 Task: Make in the project CheckBridge an epic 'Data Science Implementation'. Create in the project CheckBridge an epic 'Data Visualization Implementation'. Add in the project CheckBridge an epic 'Master Data Management'
Action: Mouse moved to (70, 149)
Screenshot: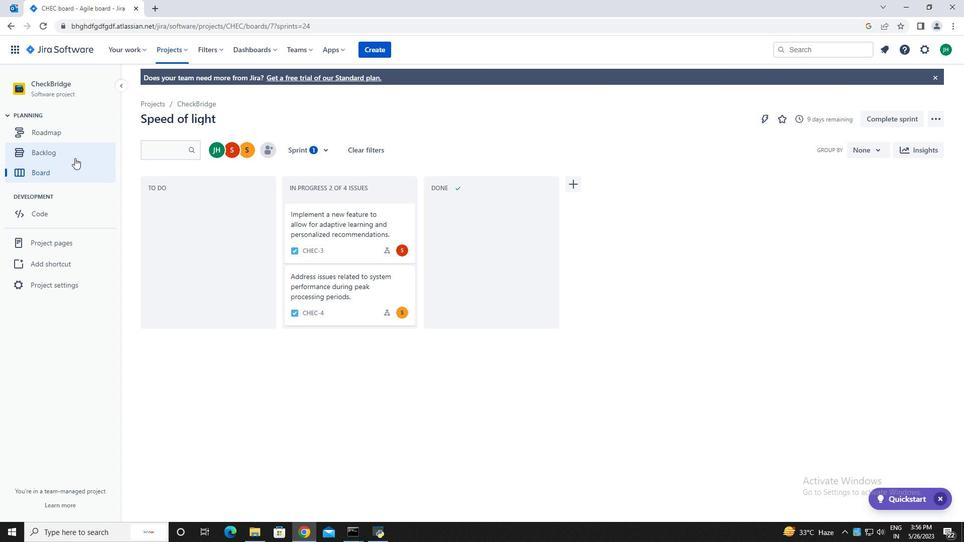 
Action: Mouse pressed left at (70, 149)
Screenshot: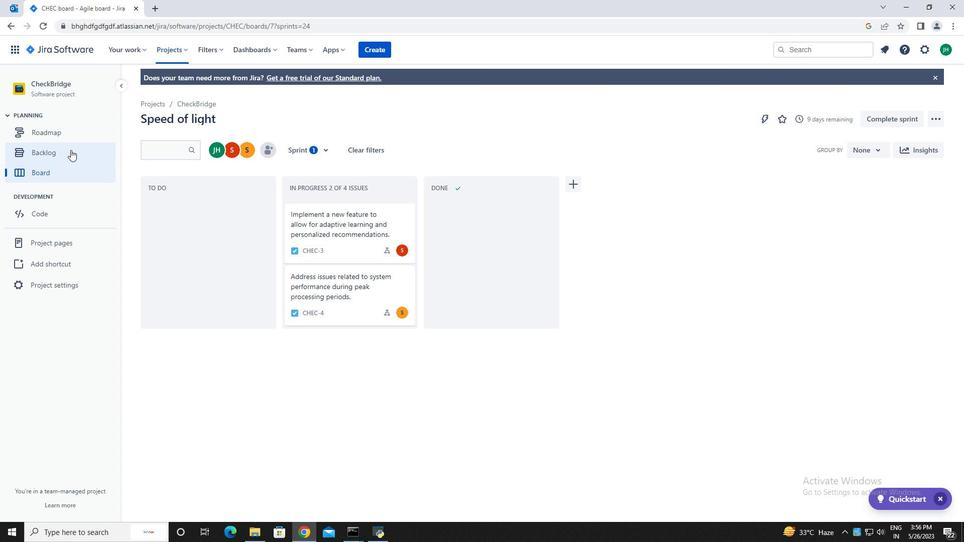 
Action: Mouse moved to (292, 152)
Screenshot: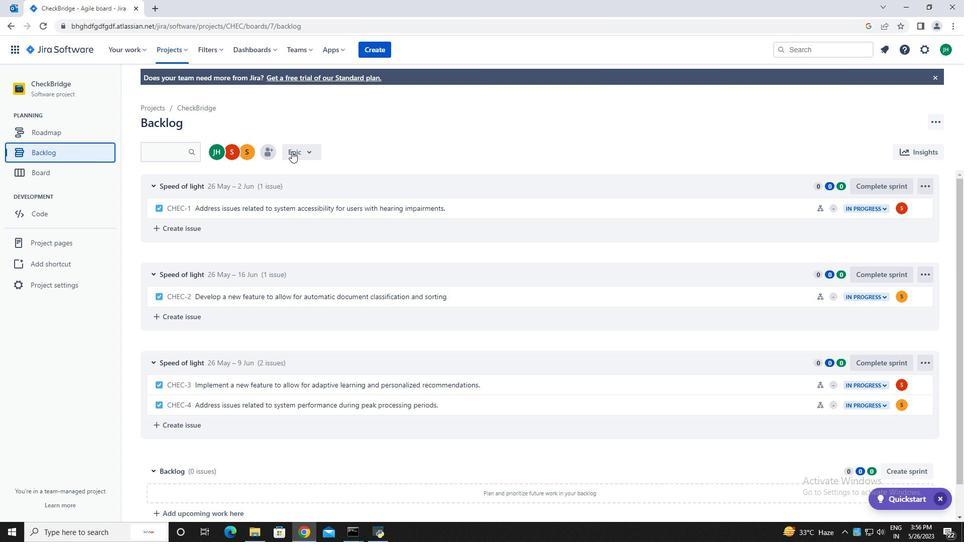 
Action: Mouse pressed left at (292, 152)
Screenshot: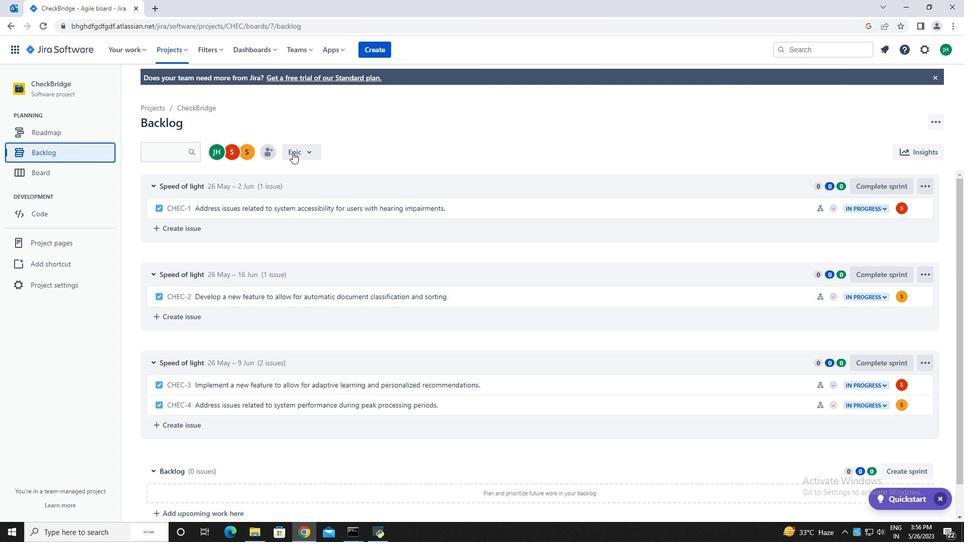
Action: Mouse moved to (304, 214)
Screenshot: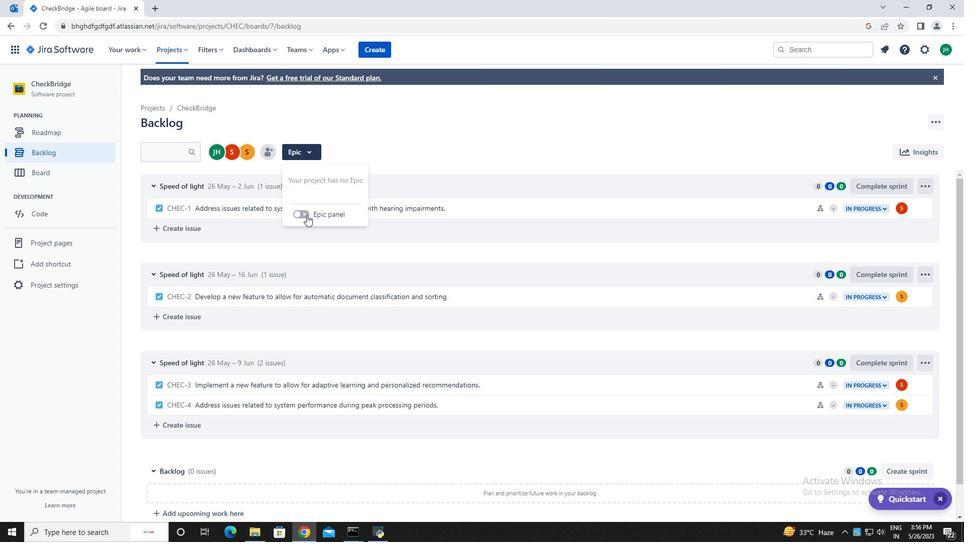 
Action: Mouse pressed left at (304, 214)
Screenshot: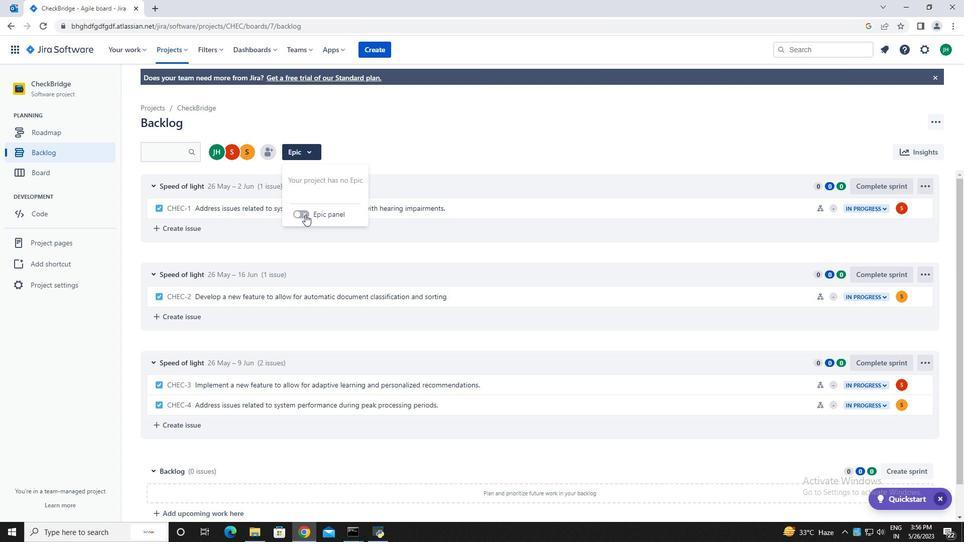 
Action: Mouse moved to (225, 375)
Screenshot: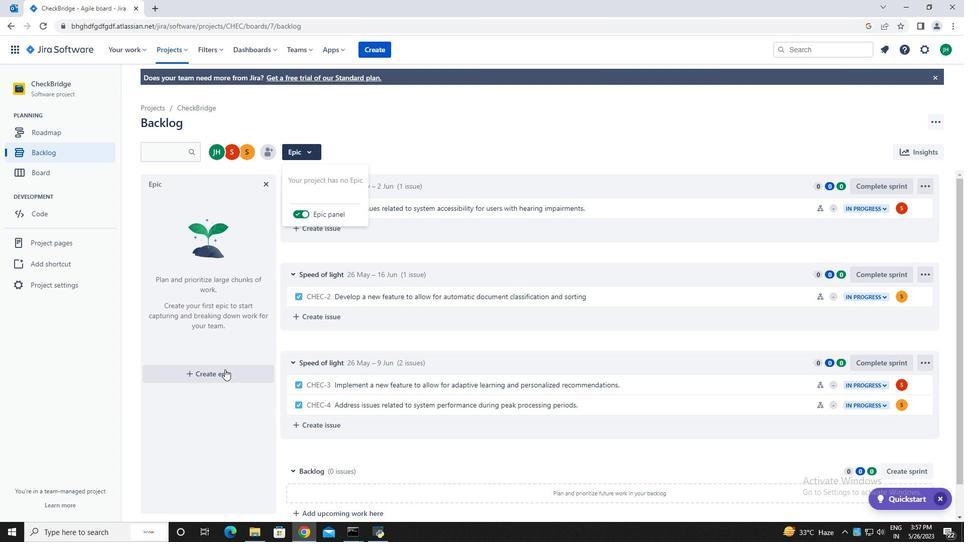 
Action: Mouse pressed left at (225, 375)
Screenshot: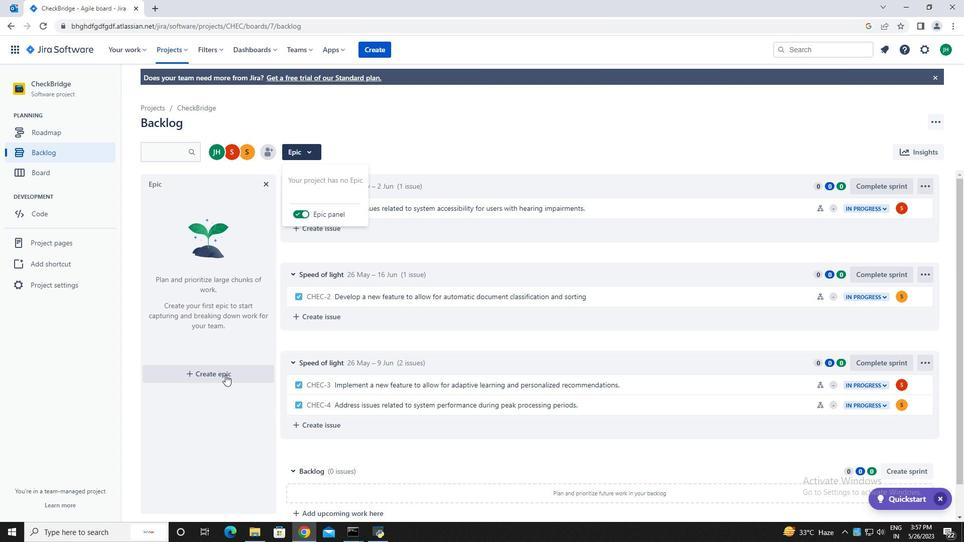 
Action: Mouse moved to (197, 374)
Screenshot: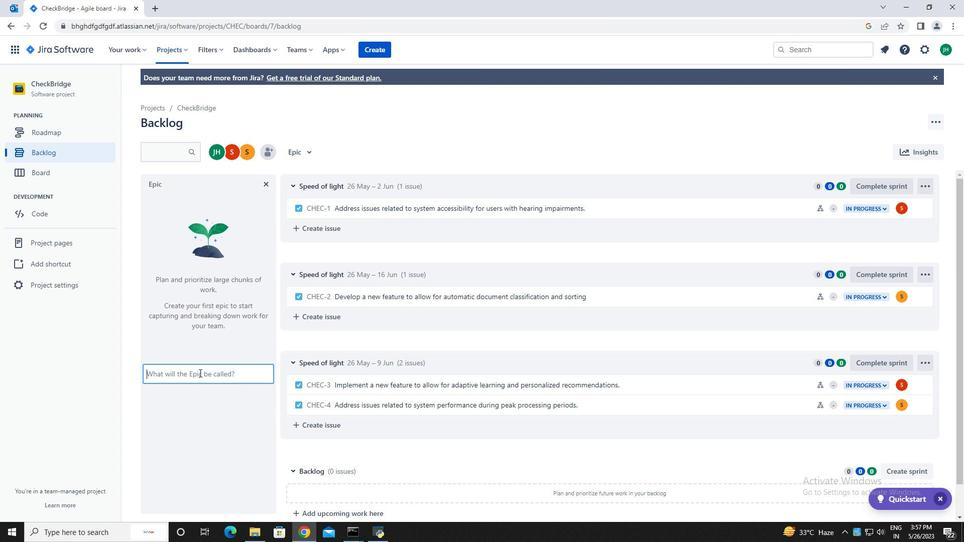 
Action: Mouse pressed left at (197, 374)
Screenshot: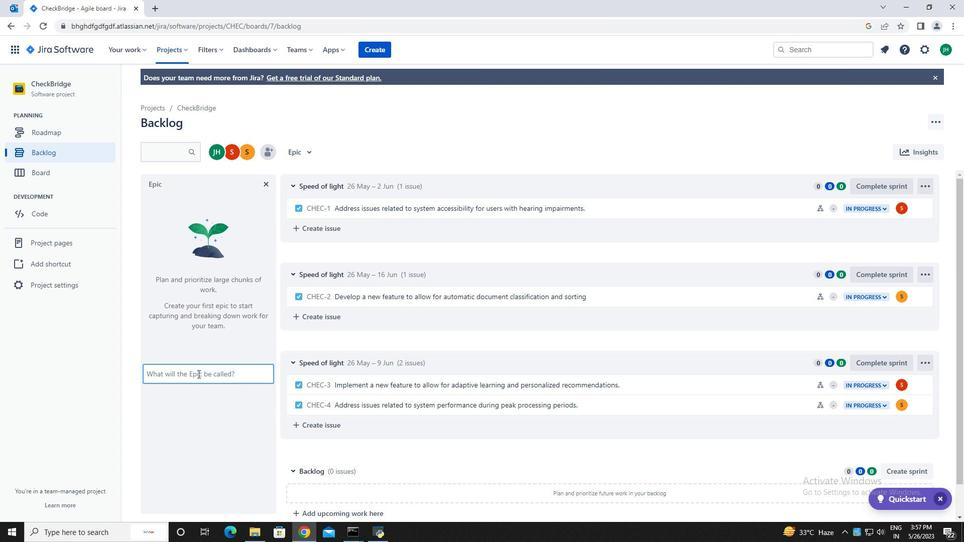 
Action: Key pressed <Key.caps_lock>D<Key.caps_lock>ata<Key.space><Key.caps_lock>S<Key.caps_lock>cience<Key.space><Key.caps_lock>I<Key.caps_lock>mplementation.<Key.enter>
Screenshot: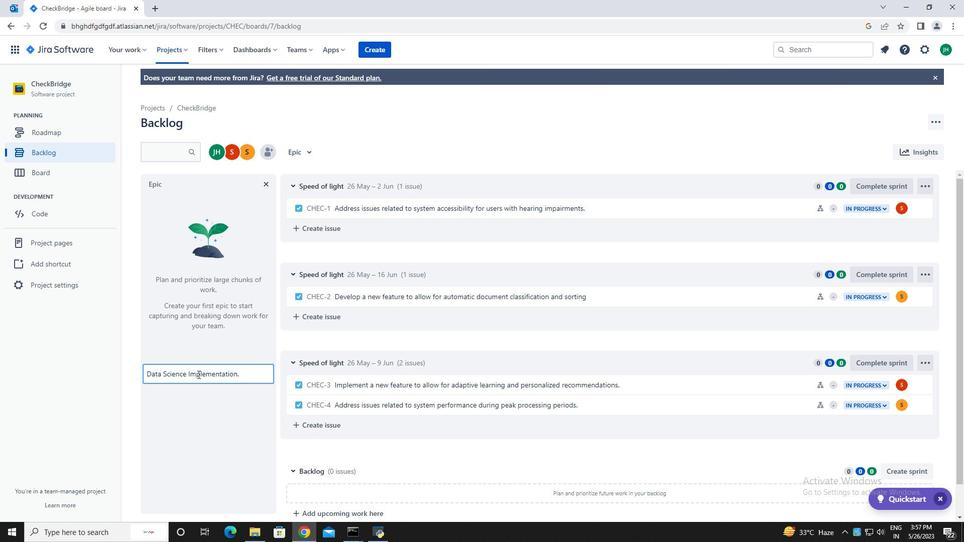 
Action: Mouse moved to (199, 250)
Screenshot: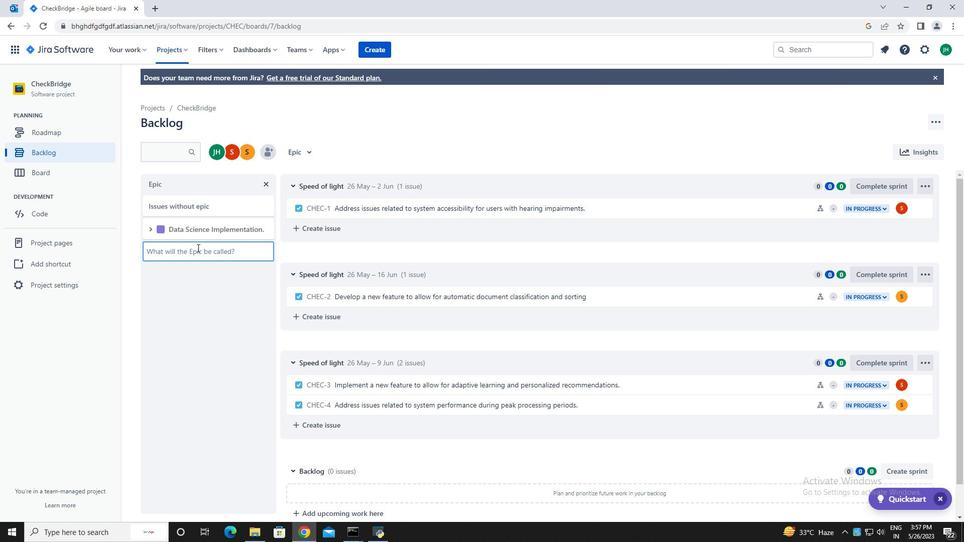 
Action: Mouse pressed left at (199, 250)
Screenshot: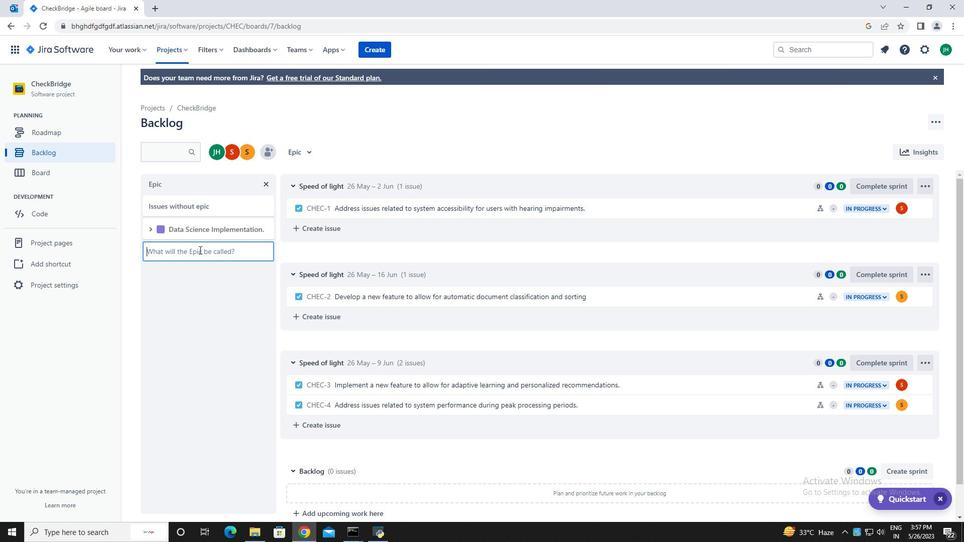 
Action: Key pressed <Key.caps_lock>D<Key.caps_lock>ata<Key.space><Key.caps_lock>V<Key.caps_lock>isualization<Key.space><Key.caps_lock>I<Key.caps_lock>mplement<Key.enter>
Screenshot: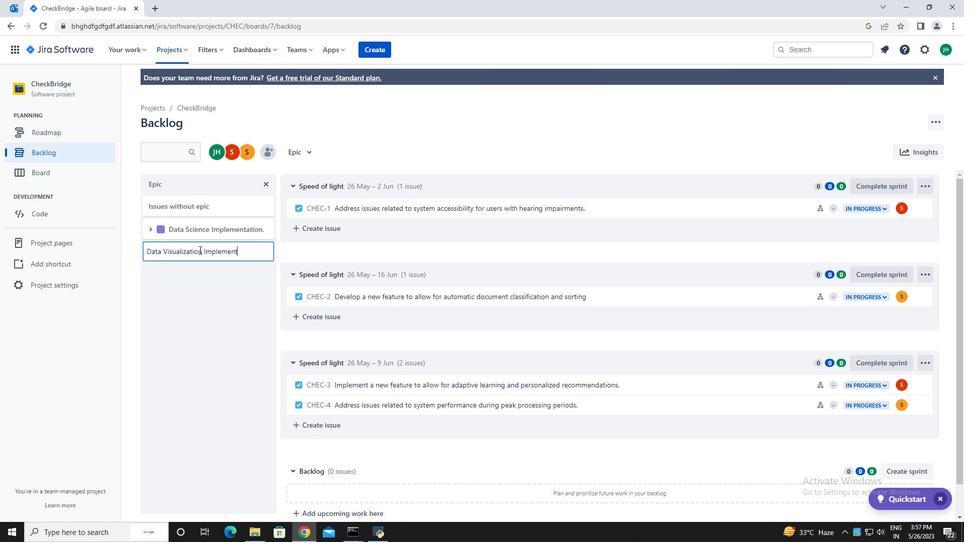 
Action: Mouse moved to (207, 275)
Screenshot: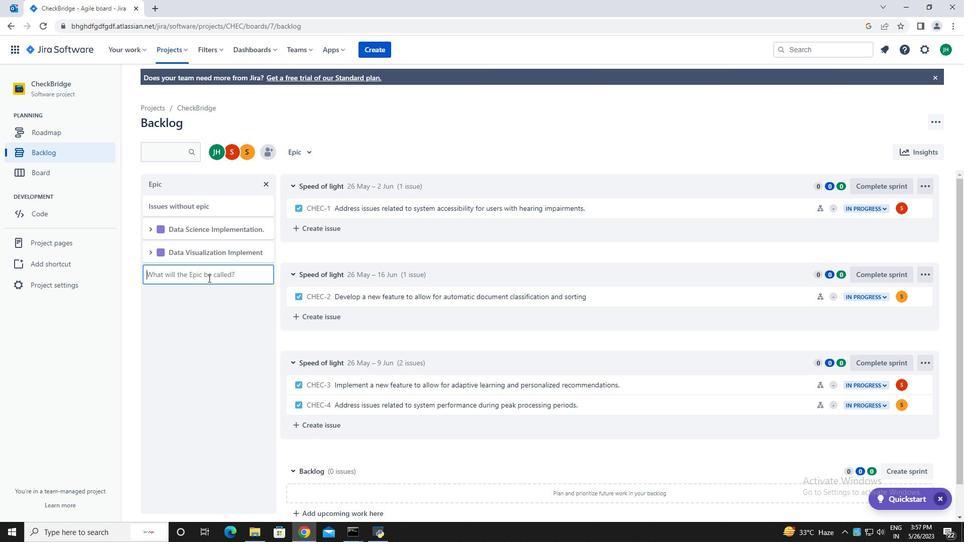
Action: Mouse pressed left at (207, 275)
Screenshot: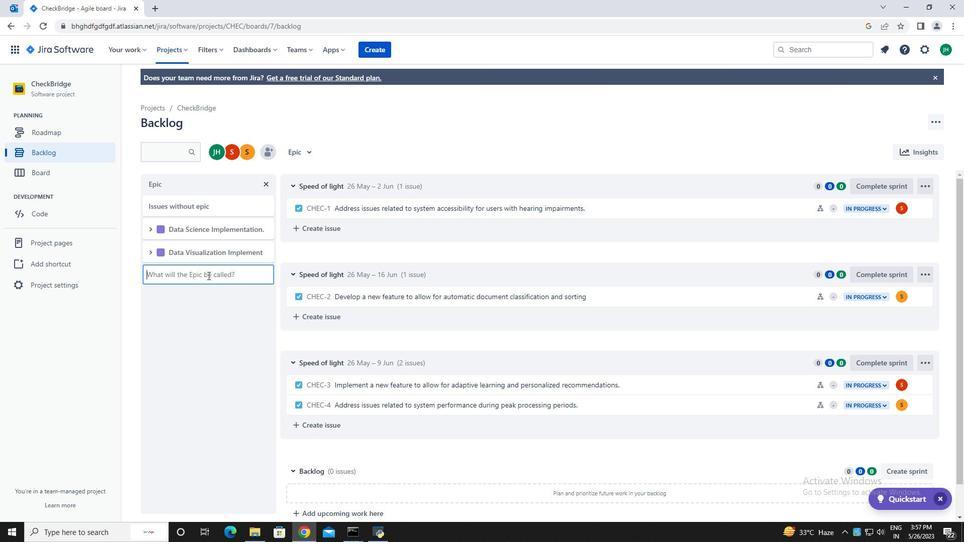 
Action: Key pressed <Key.caps_lock>M<Key.caps_lock>aster<Key.space><Key.caps_lock>D<Key.caps_lock>ata<Key.space><Key.caps_lock>M<Key.caps_lock>anagement.<Key.enter>
Screenshot: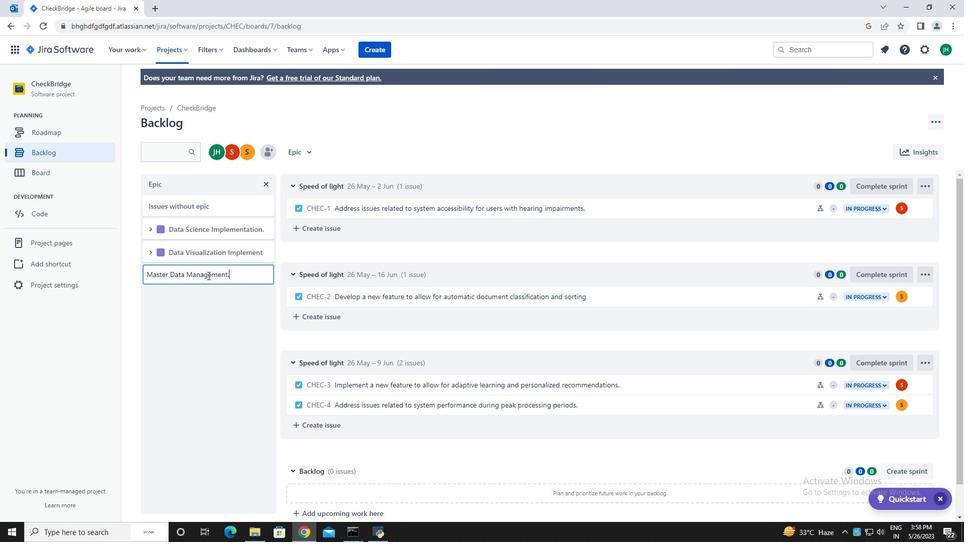 
Action: Mouse moved to (266, 272)
Screenshot: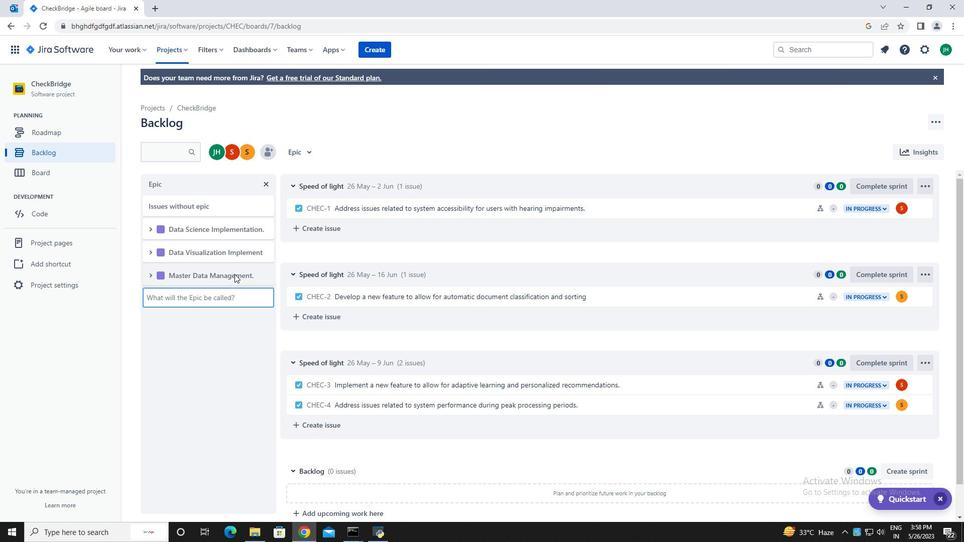 
